 Task: Write the Name "Softage" in blank input field and Click Find button Under Select in Process Payment.
Action: Mouse moved to (97, 13)
Screenshot: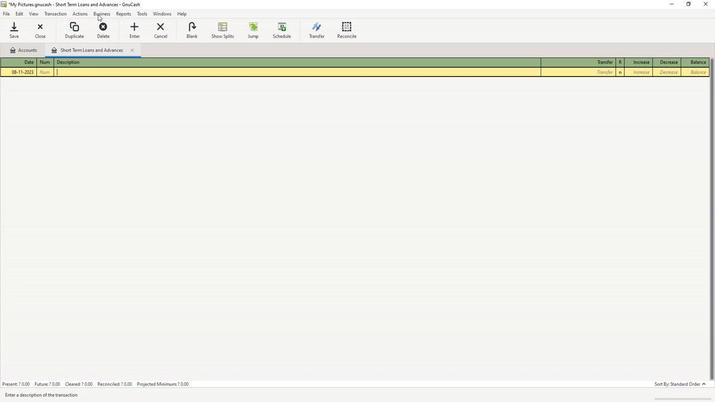 
Action: Mouse pressed left at (97, 13)
Screenshot: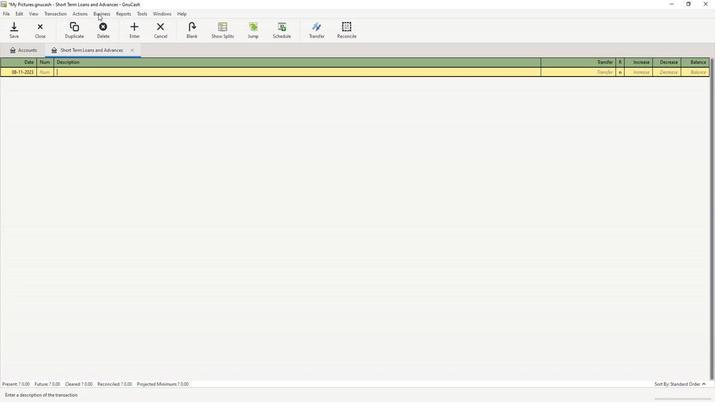 
Action: Mouse moved to (106, 25)
Screenshot: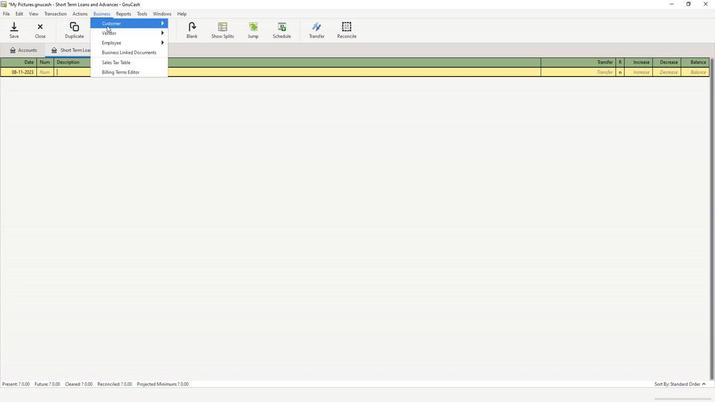 
Action: Mouse pressed left at (106, 25)
Screenshot: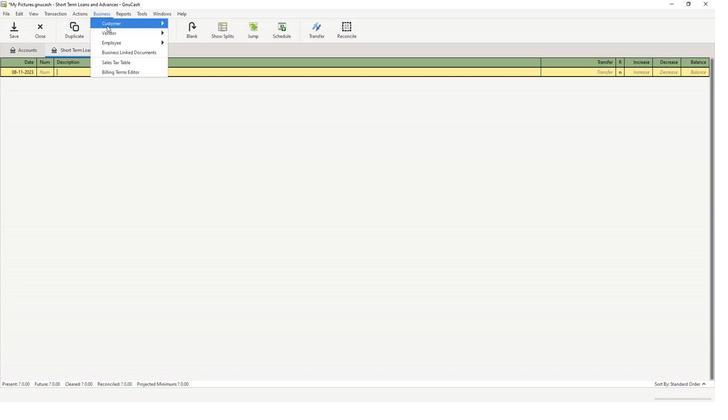 
Action: Mouse moved to (198, 91)
Screenshot: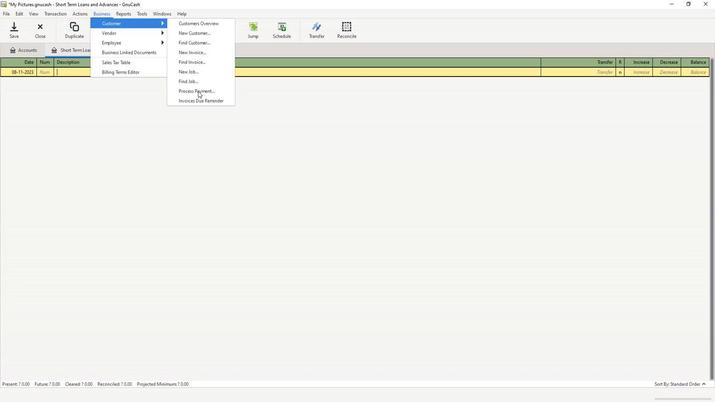 
Action: Mouse pressed left at (198, 91)
Screenshot: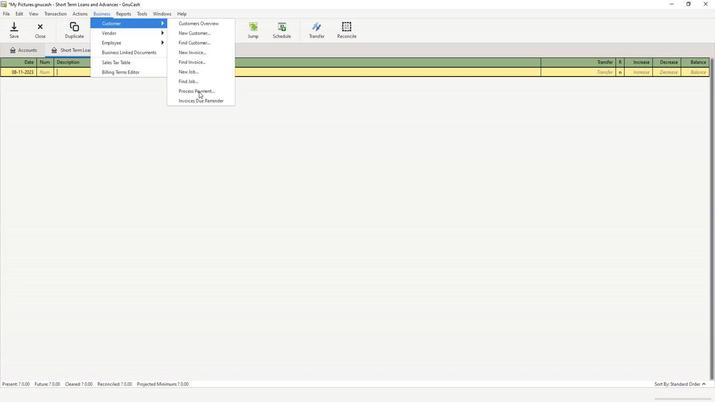
Action: Mouse moved to (281, 129)
Screenshot: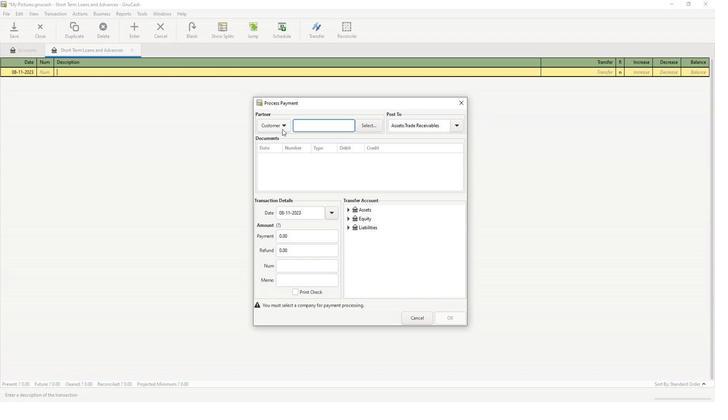 
Action: Mouse pressed left at (281, 129)
Screenshot: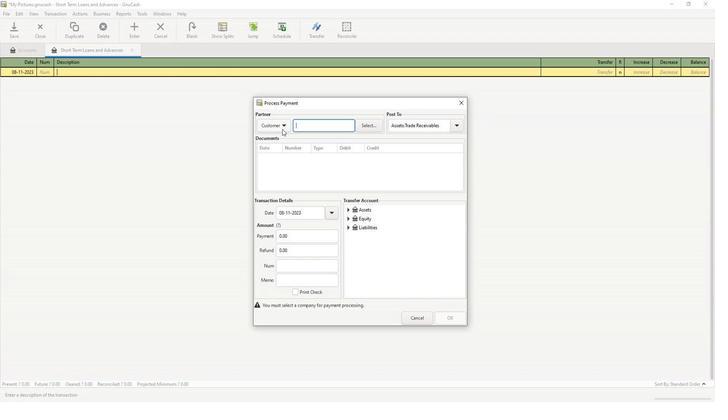 
Action: Mouse moved to (284, 151)
Screenshot: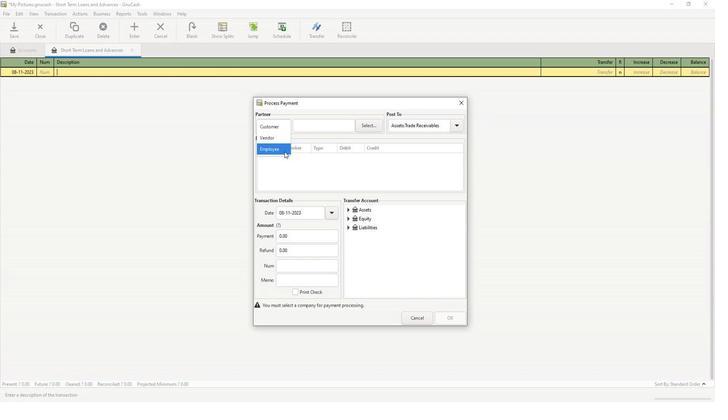 
Action: Mouse pressed left at (284, 151)
Screenshot: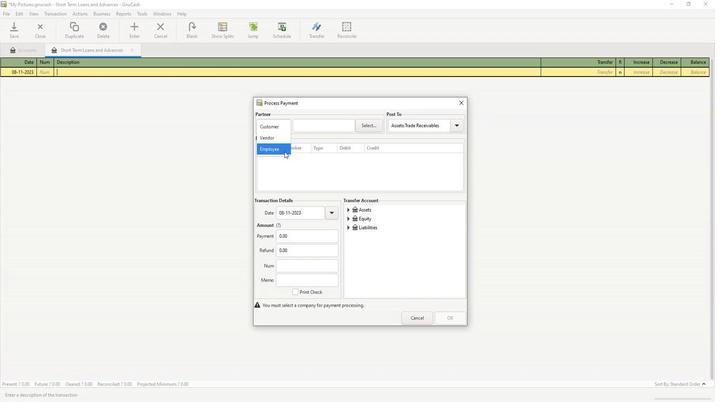 
Action: Mouse moved to (378, 124)
Screenshot: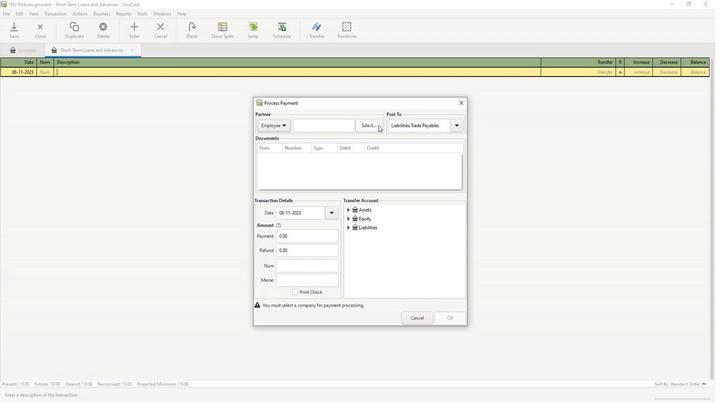 
Action: Mouse pressed left at (378, 124)
Screenshot: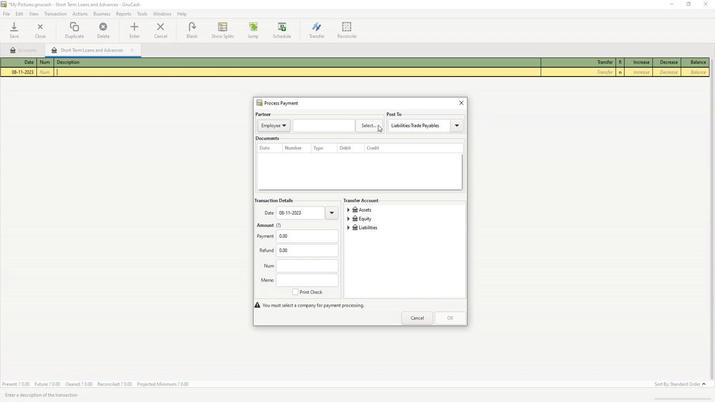 
Action: Mouse moved to (371, 196)
Screenshot: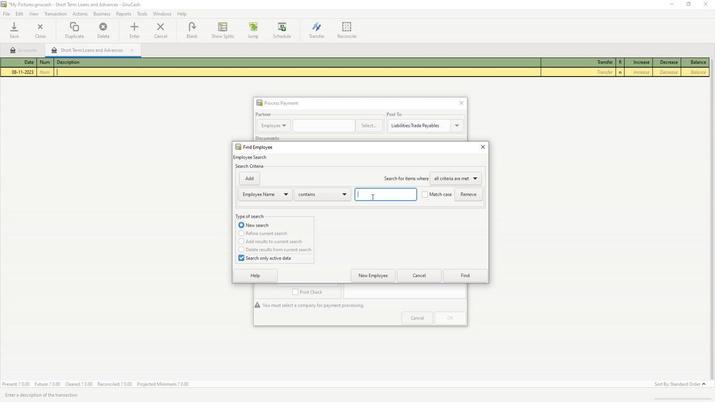 
Action: Mouse pressed left at (371, 196)
Screenshot: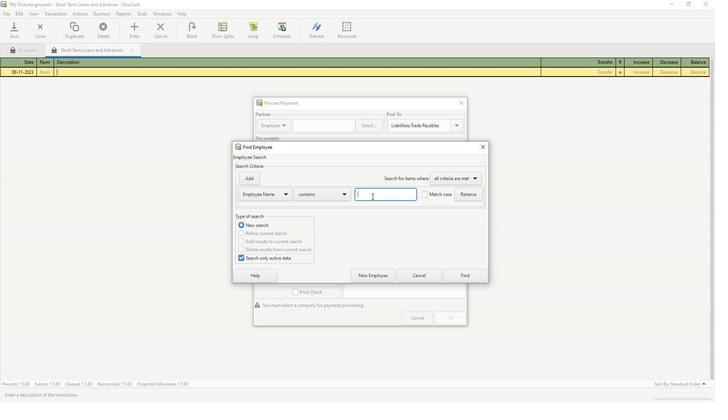 
Action: Key pressed softage
Screenshot: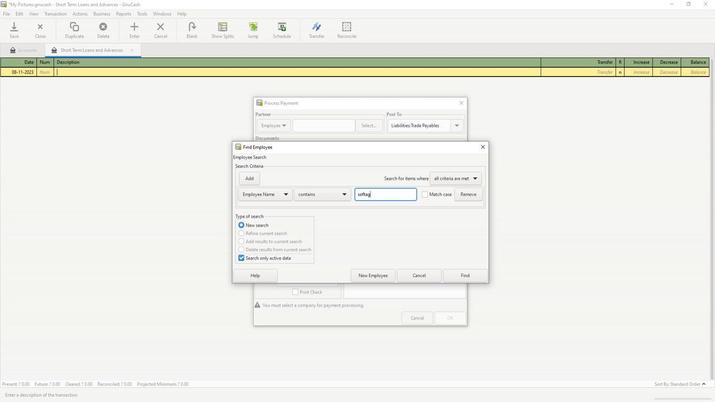 
Action: Mouse moved to (461, 276)
Screenshot: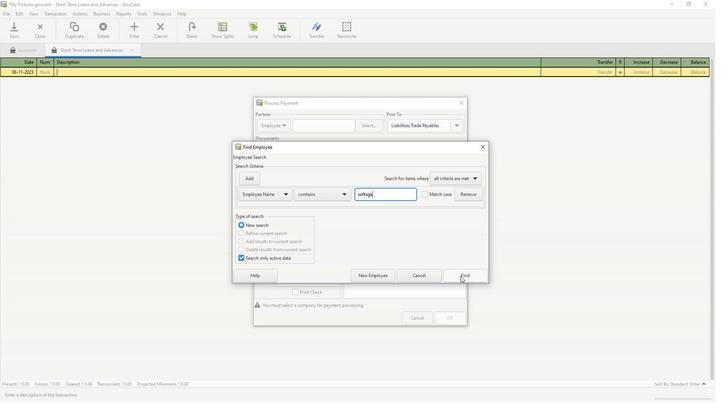 
Action: Mouse pressed left at (461, 276)
Screenshot: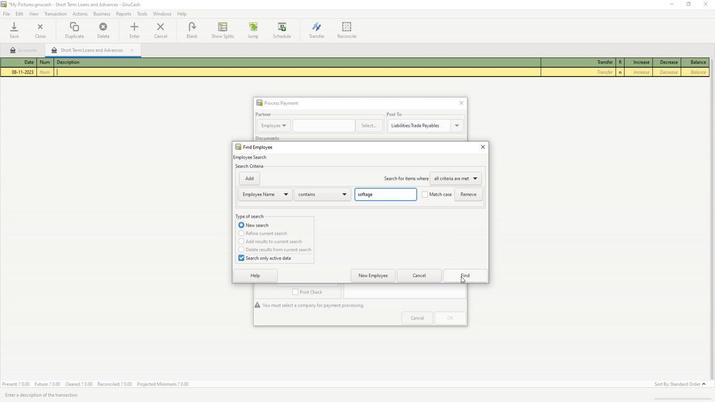 
Action: Mouse moved to (466, 280)
Screenshot: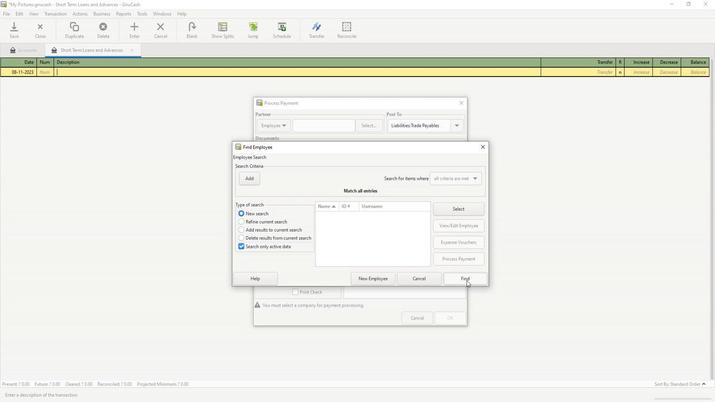 
Action: Mouse pressed left at (466, 280)
Screenshot: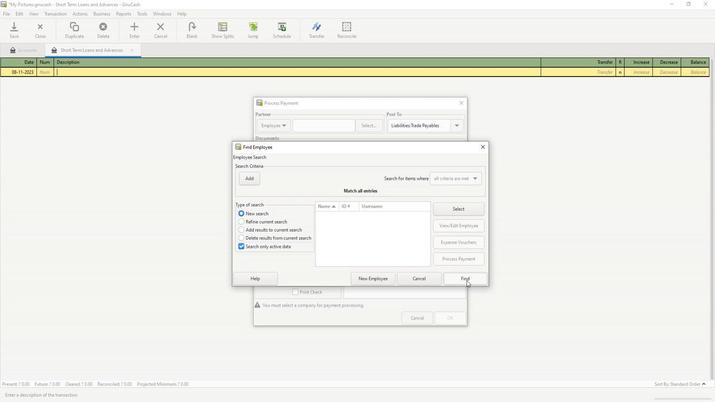 
